 Task: Create Card Customer Feedback Review in Board Sales Pipeline Management Tools to Workspace Inventory Management Software. Create Card CrossFit Review in Board Sales Funnel Optimization to Workspace Inventory Management Software. Create Card Customer Satisfaction Review in Board Business Model Business Process Mapping and Optimization to Workspace Inventory Management Software
Action: Mouse moved to (326, 364)
Screenshot: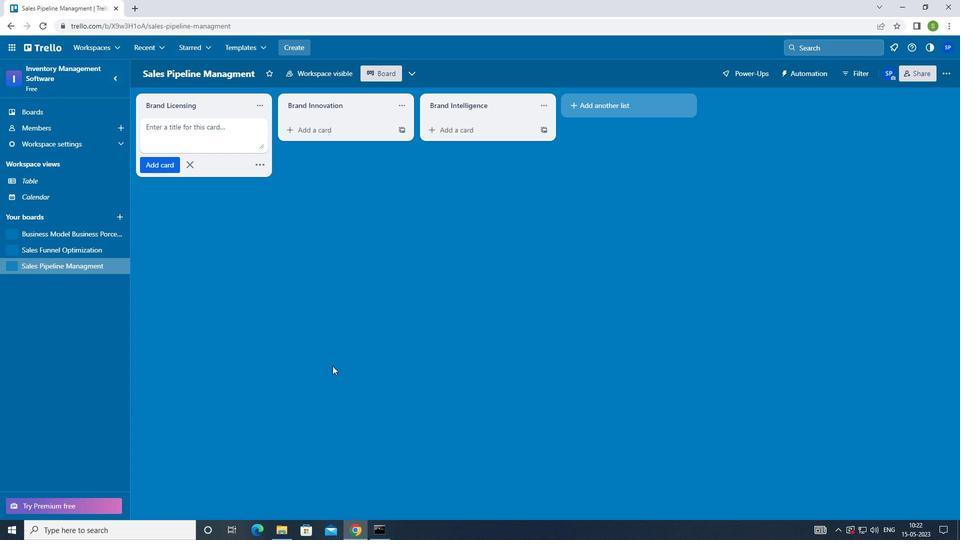 
Action: Key pressed <Key.shift>CUSTOMER<Key.space><Key.shift>FEEDBACK<Key.space><Key.shift><Key.shift>REVIEW<Key.enter>
Screenshot: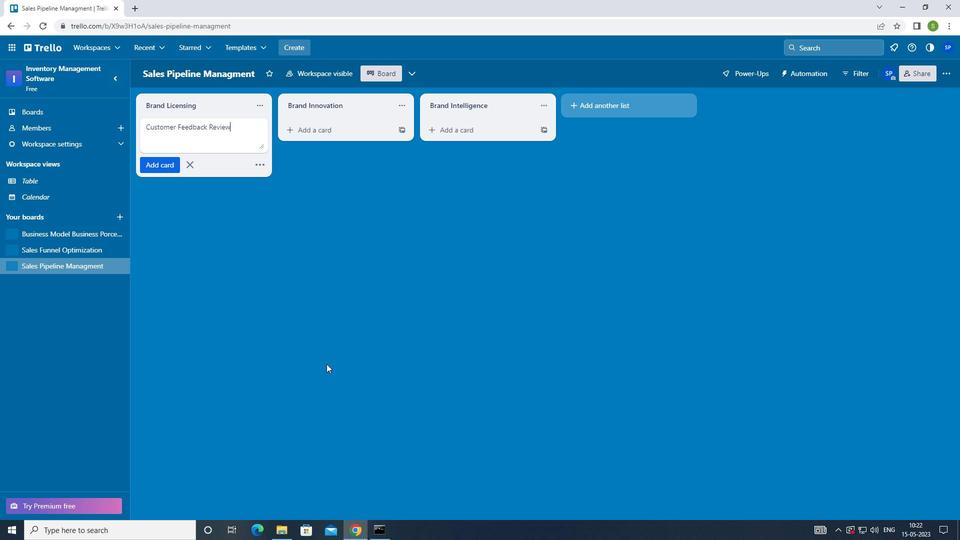 
Action: Mouse moved to (73, 251)
Screenshot: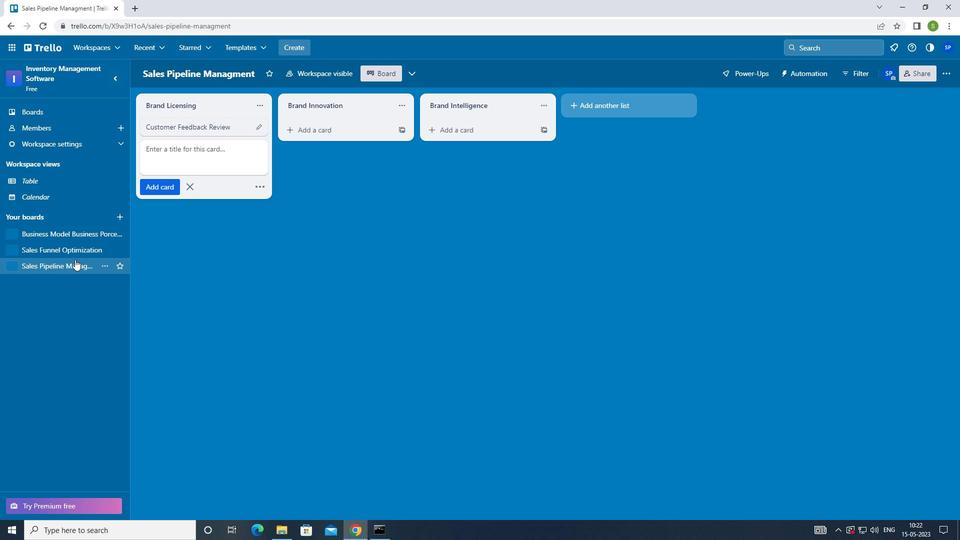 
Action: Mouse pressed left at (73, 251)
Screenshot: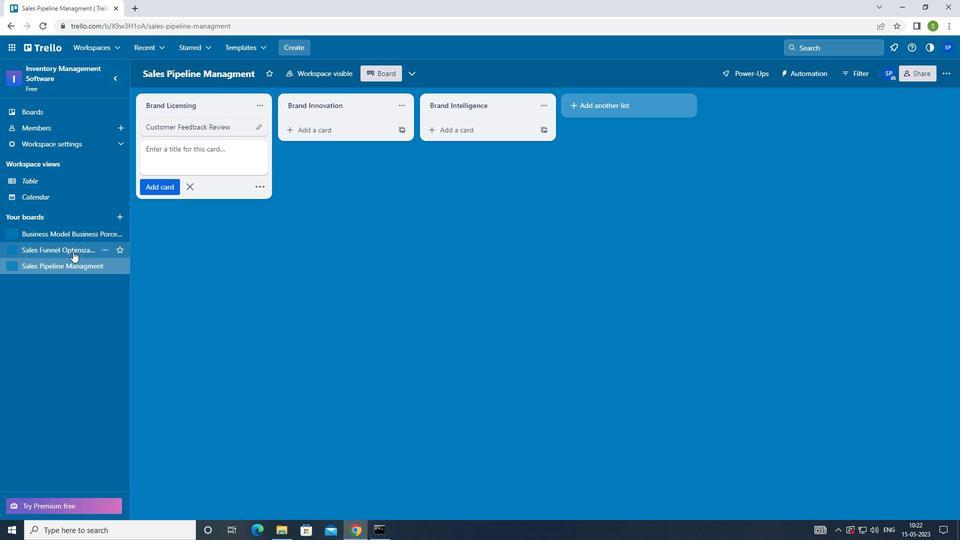 
Action: Mouse moved to (192, 126)
Screenshot: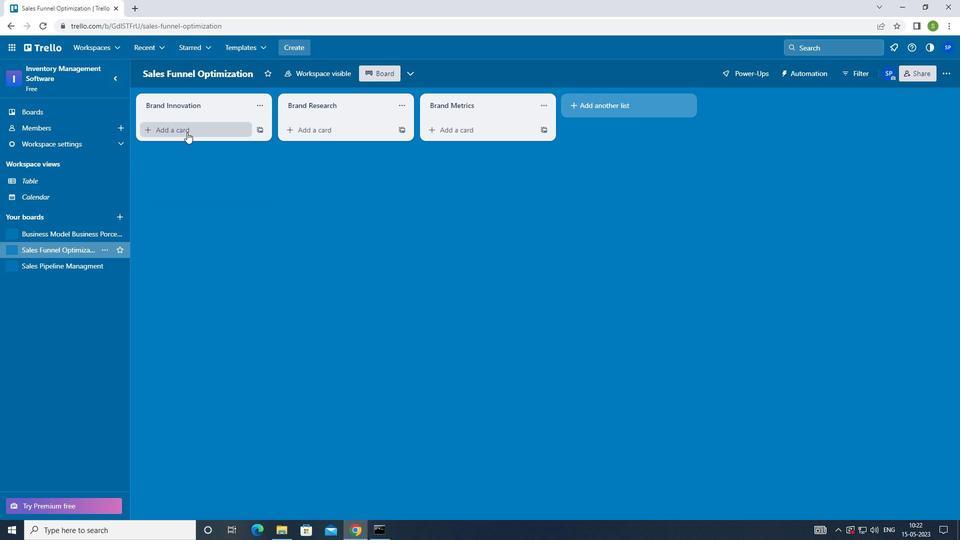 
Action: Mouse pressed left at (192, 126)
Screenshot: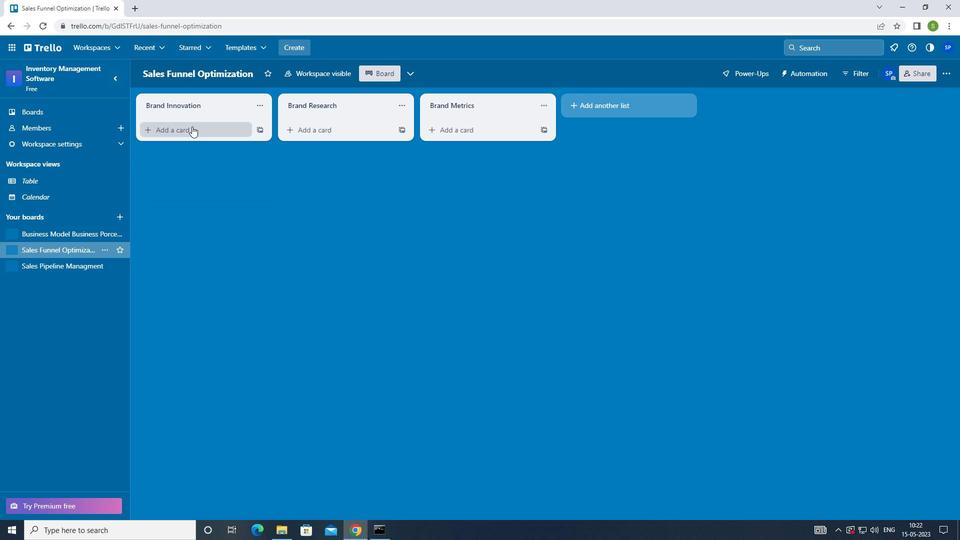 
Action: Mouse moved to (200, 271)
Screenshot: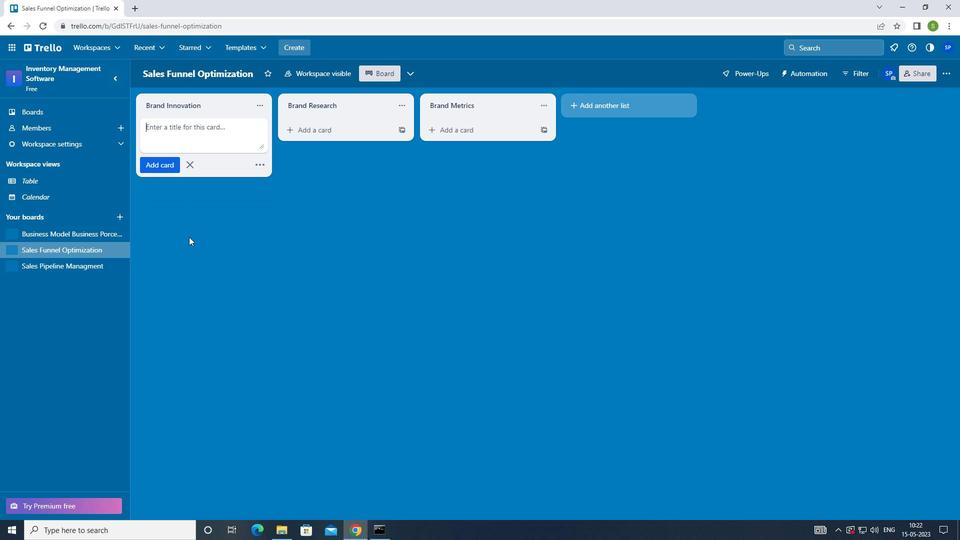 
Action: Key pressed <Key.shift>CROSS<Key.shift><Key.shift><Key.shift><Key.shift><Key.shift><Key.shift><Key.shift><Key.shift><Key.shift><Key.shift><Key.shift>FIT<Key.space><Key.shift>R<Key.backspace><Key.shift>REVIEW<Key.enter>
Screenshot: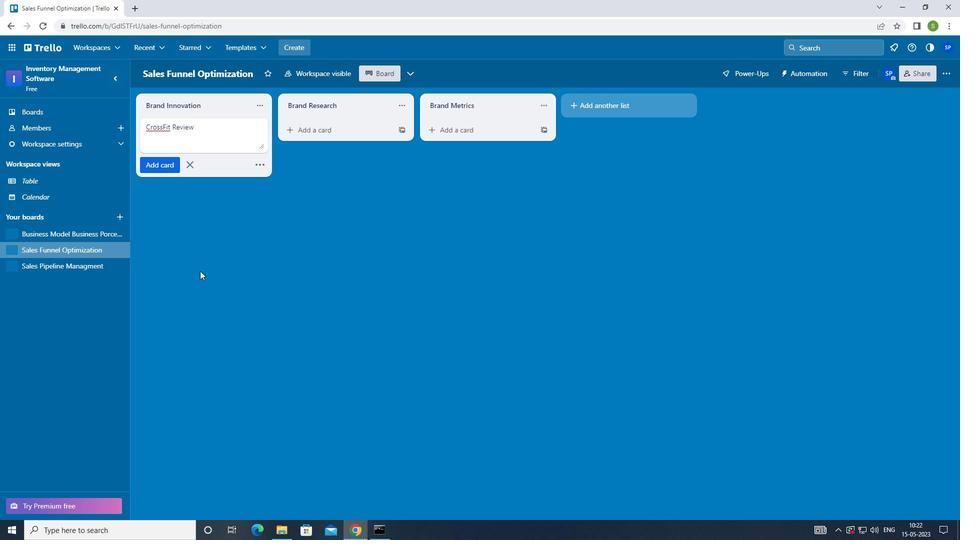 
Action: Mouse moved to (48, 238)
Screenshot: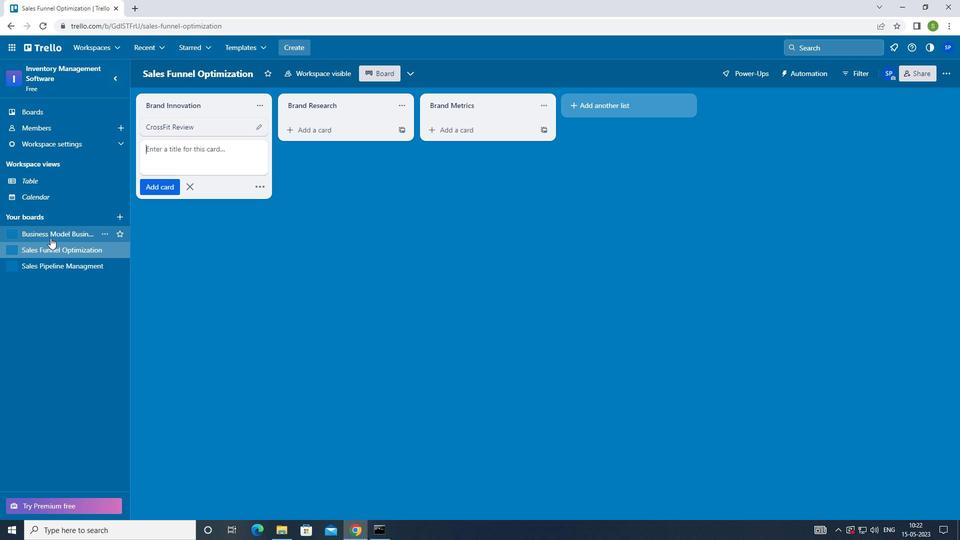 
Action: Mouse pressed left at (48, 238)
Screenshot: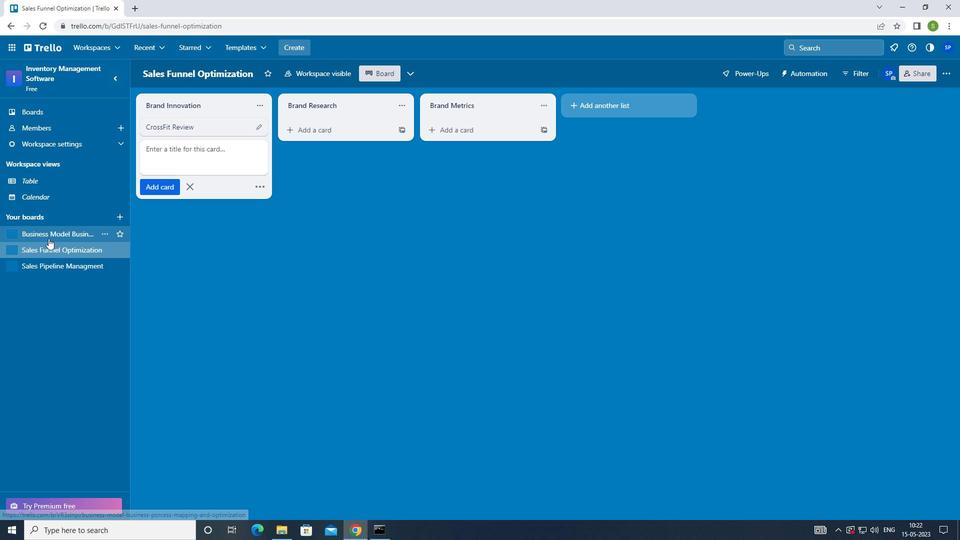 
Action: Mouse moved to (188, 135)
Screenshot: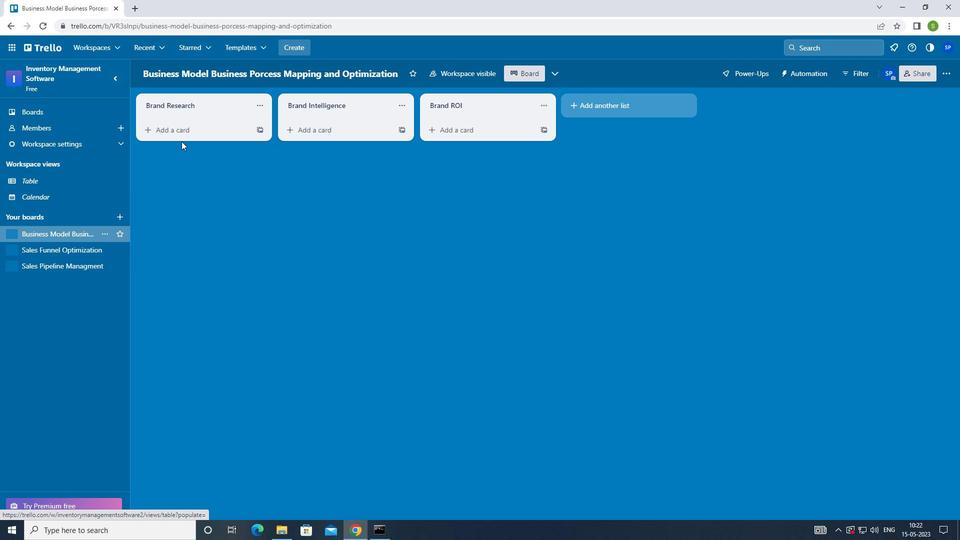 
Action: Mouse pressed left at (188, 135)
Screenshot: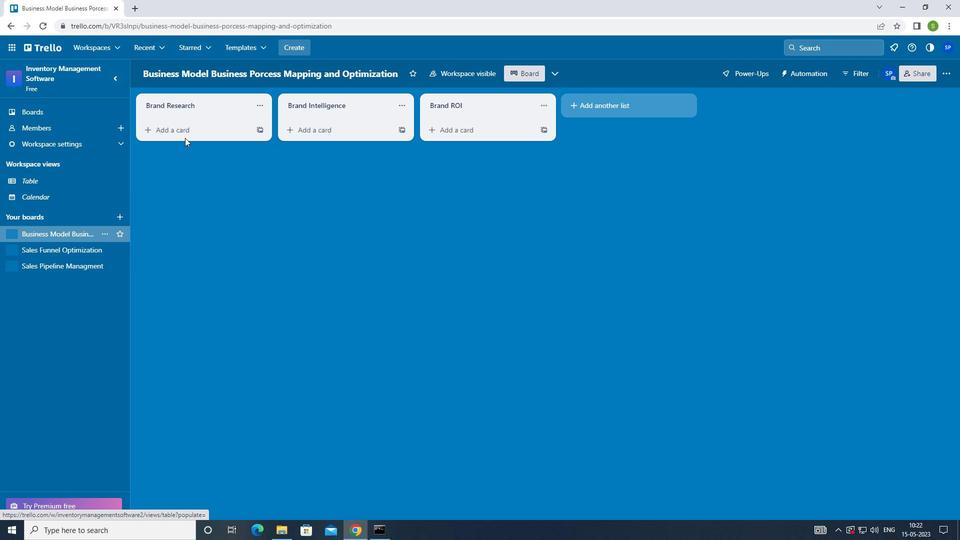 
Action: Mouse moved to (215, 259)
Screenshot: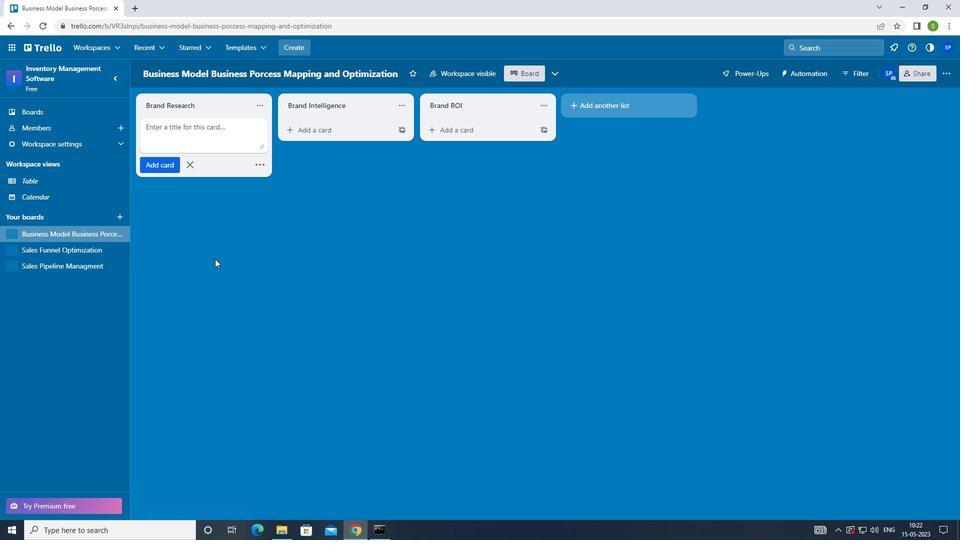 
Action: Key pressed <Key.shift>CUSTOMER<Key.space><Key.shift>SATISFACTION<Key.enter><Key.f8>
Screenshot: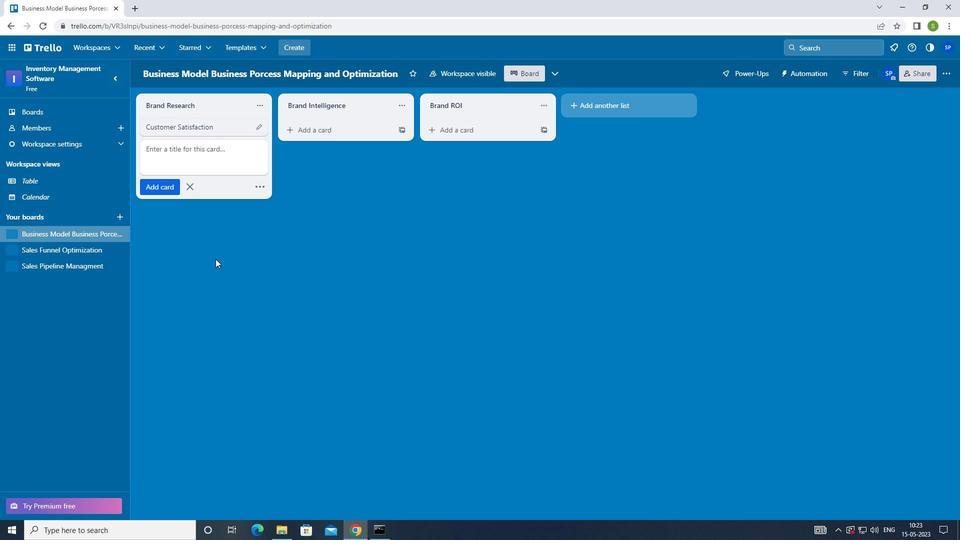 
